 Task: For heading  Tahoma with underline.  font size for heading20,  'Change the font style of data to'Arial.  and font size to 12,  Change the alignment of both headline & data to Align left.  In the sheet  Financial Tracker Logbookbook
Action: Mouse moved to (23, 93)
Screenshot: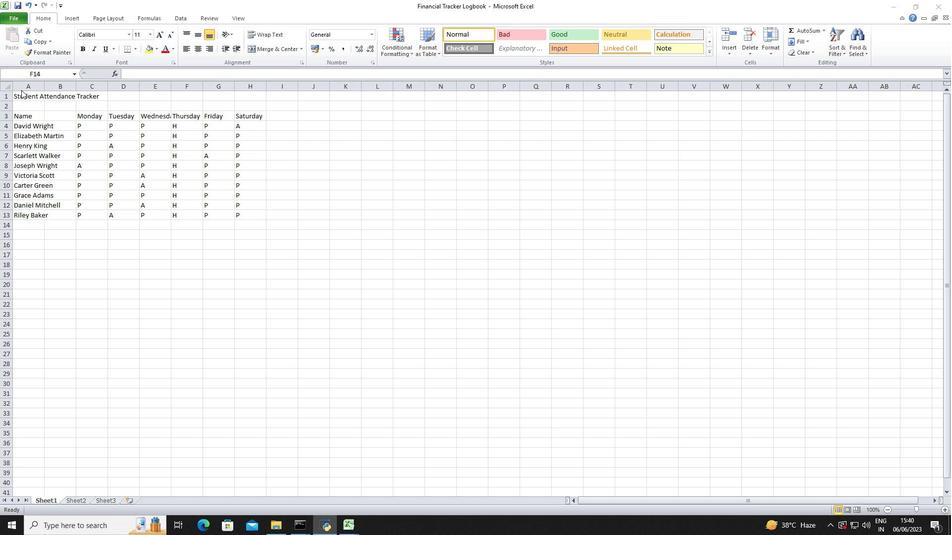 
Action: Mouse pressed left at (23, 93)
Screenshot: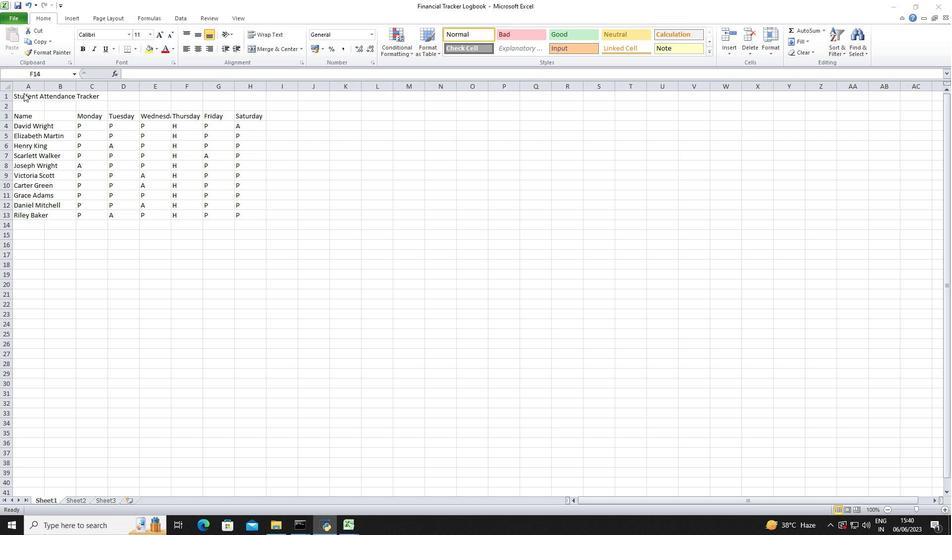 
Action: Mouse moved to (23, 93)
Screenshot: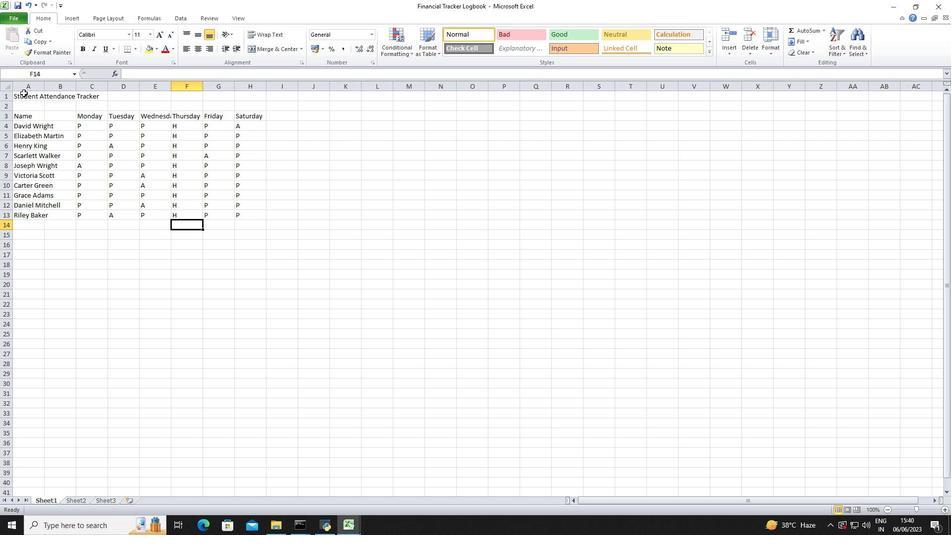 
Action: Mouse pressed left at (23, 93)
Screenshot: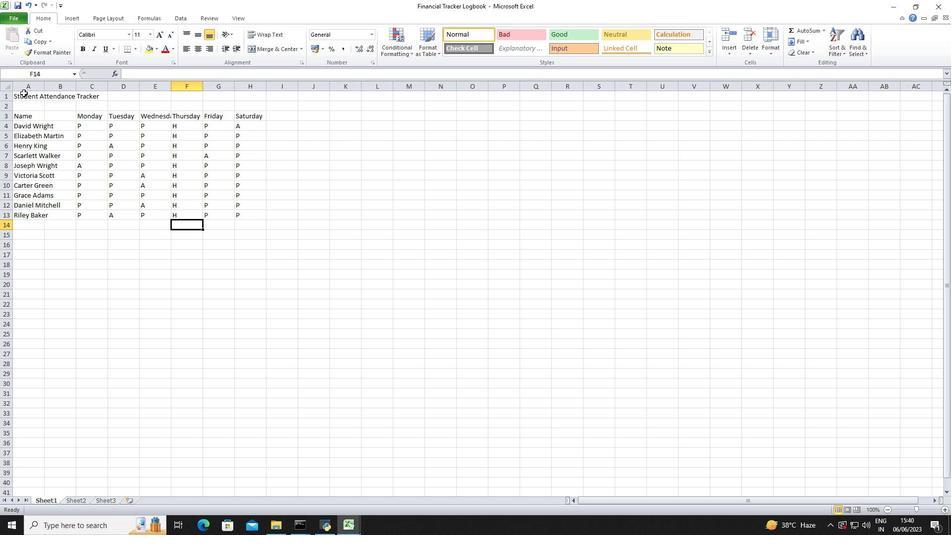 
Action: Mouse moved to (97, 33)
Screenshot: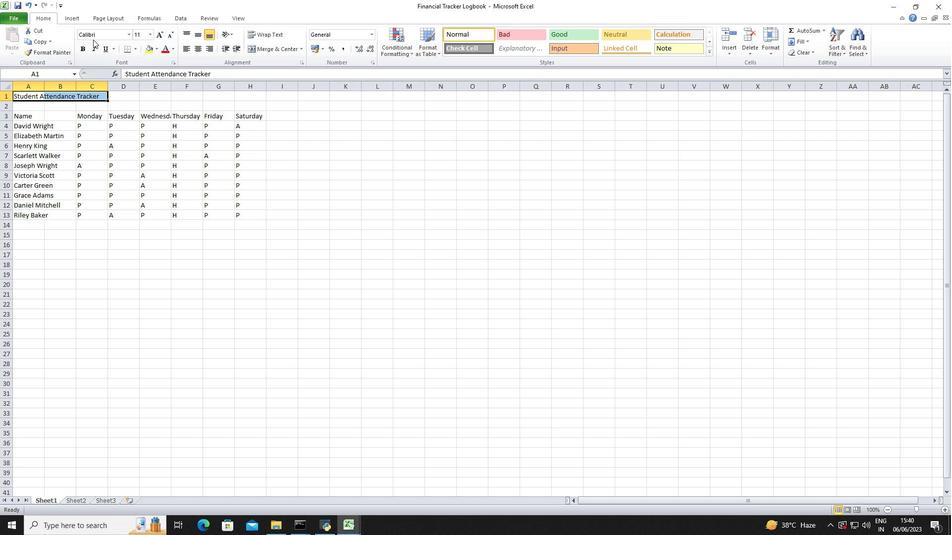 
Action: Mouse pressed left at (97, 33)
Screenshot: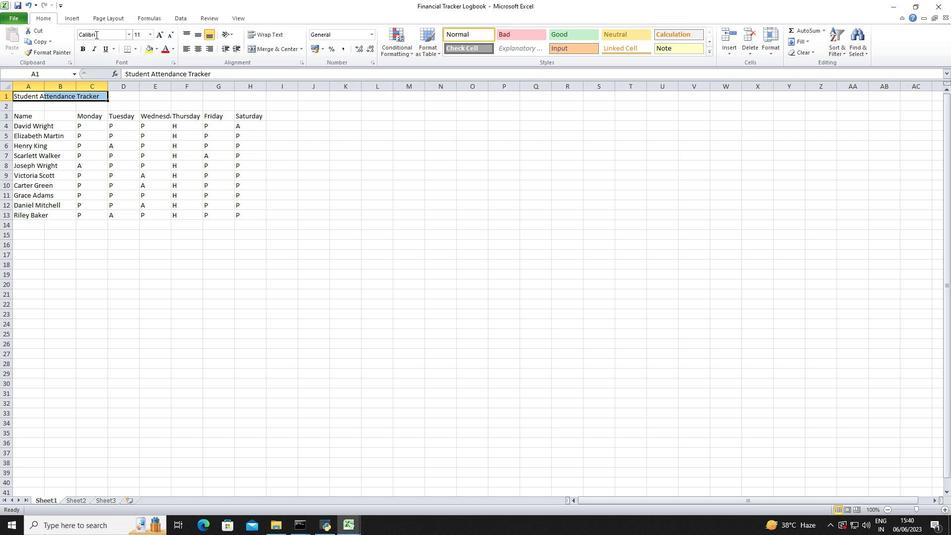 
Action: Key pressed <Key.shift>Tahoma<Key.enter>
Screenshot: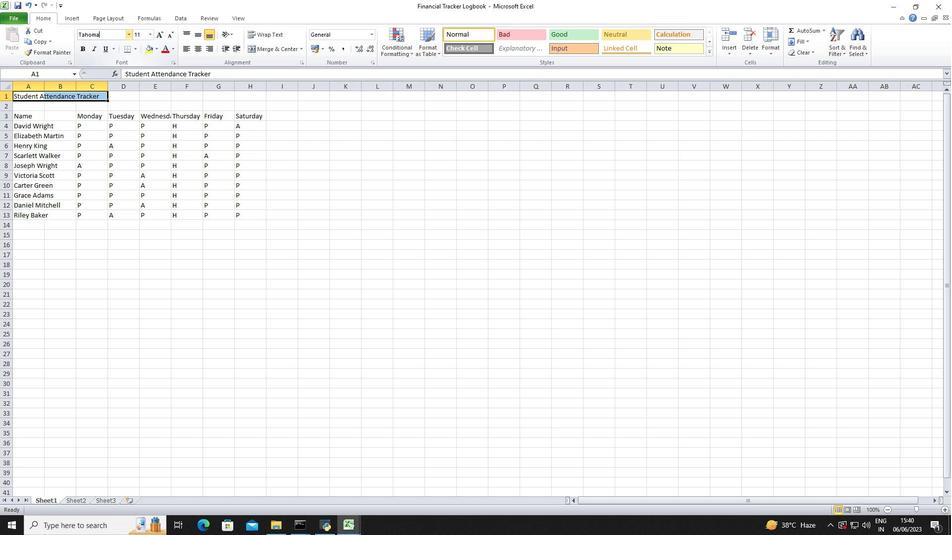 
Action: Mouse moved to (105, 51)
Screenshot: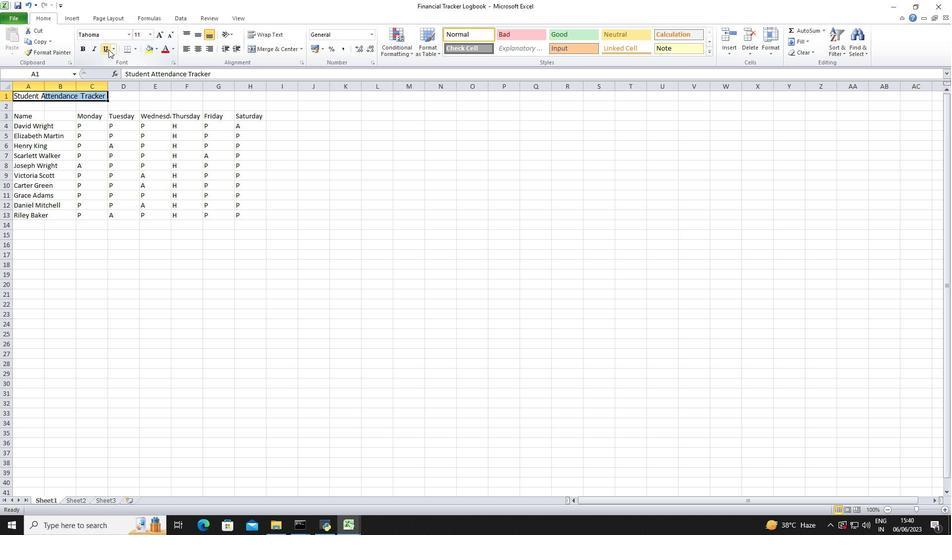 
Action: Mouse pressed left at (105, 51)
Screenshot: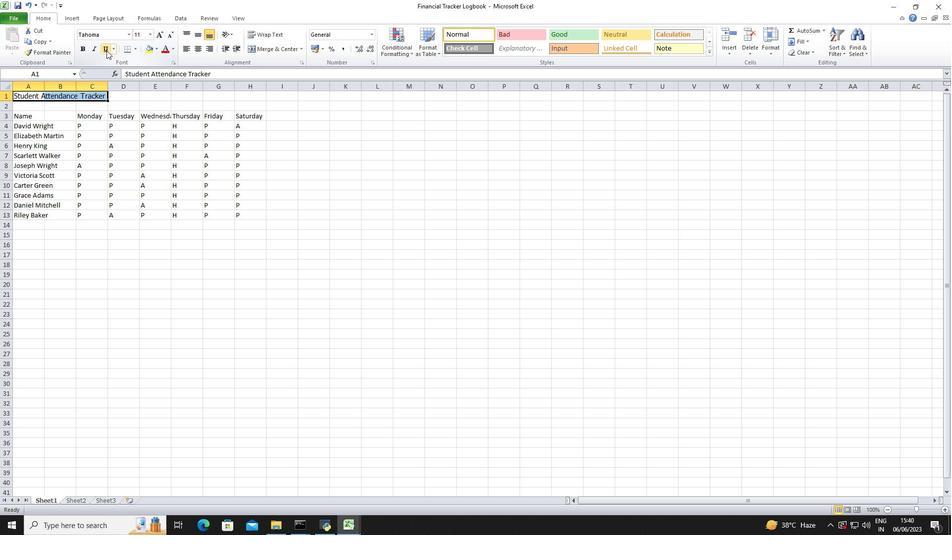 
Action: Mouse moved to (146, 35)
Screenshot: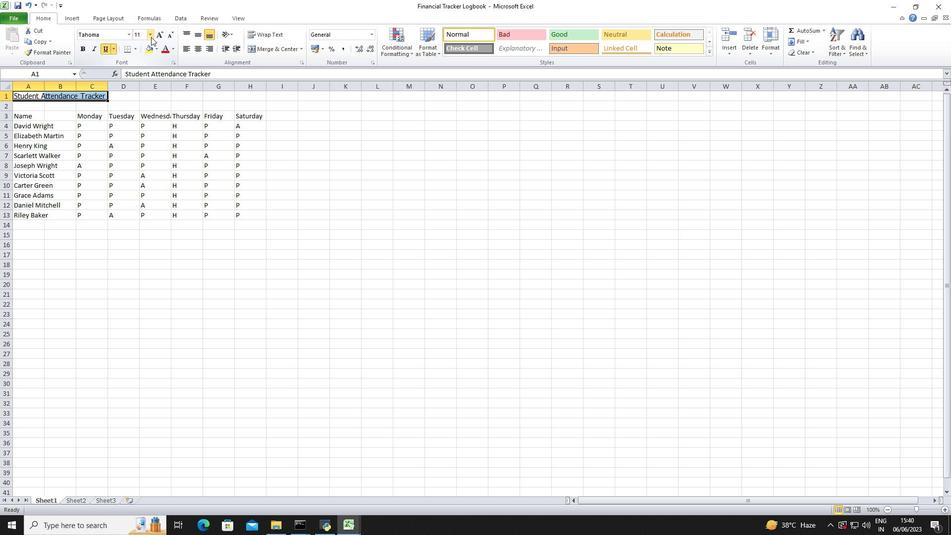 
Action: Mouse pressed left at (146, 35)
Screenshot: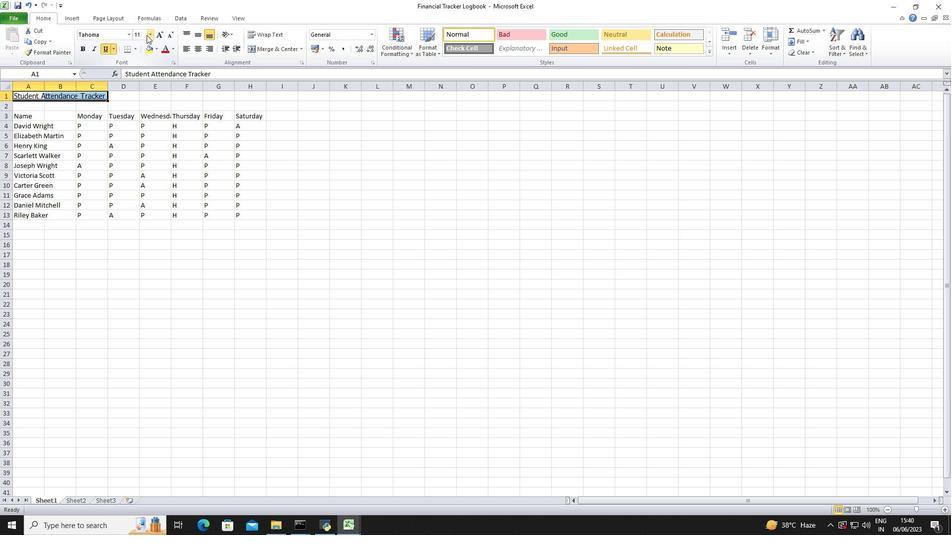 
Action: Mouse moved to (149, 35)
Screenshot: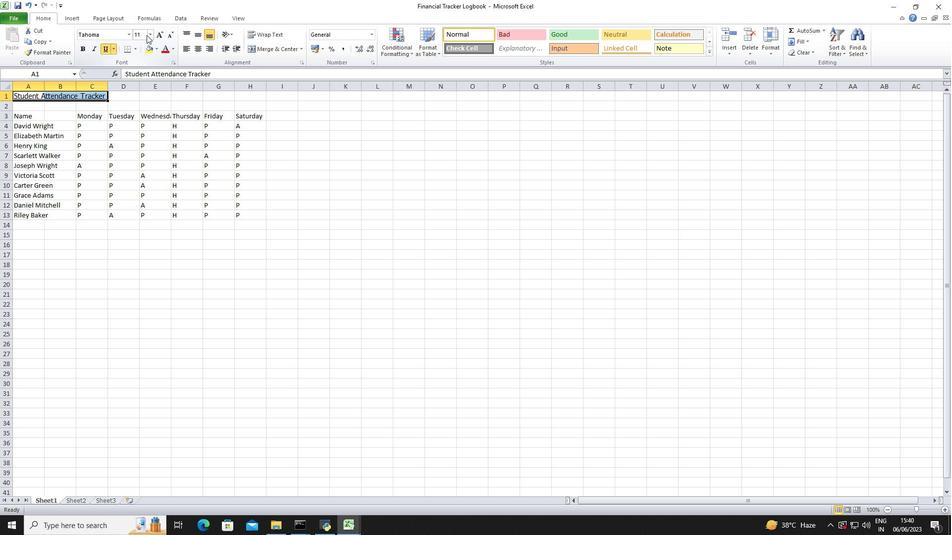 
Action: Mouse pressed left at (149, 35)
Screenshot: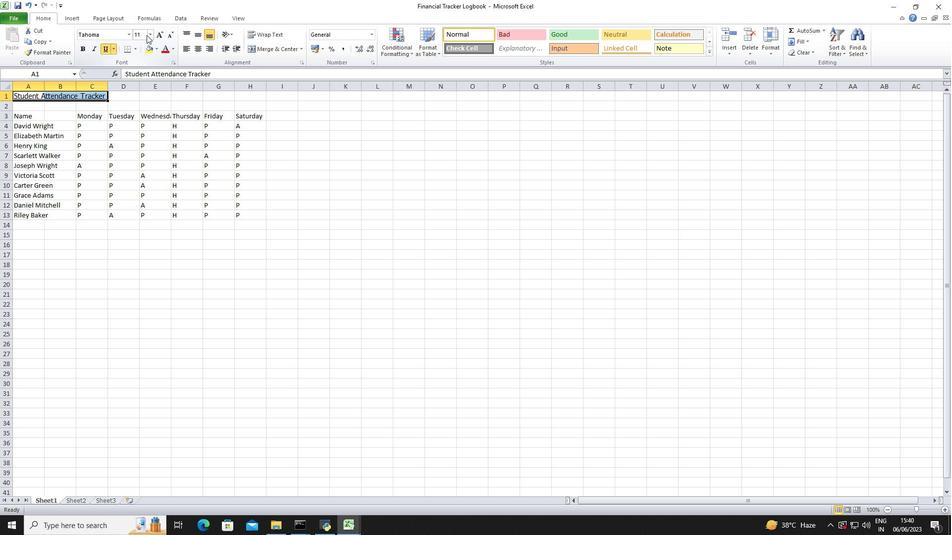 
Action: Mouse moved to (141, 113)
Screenshot: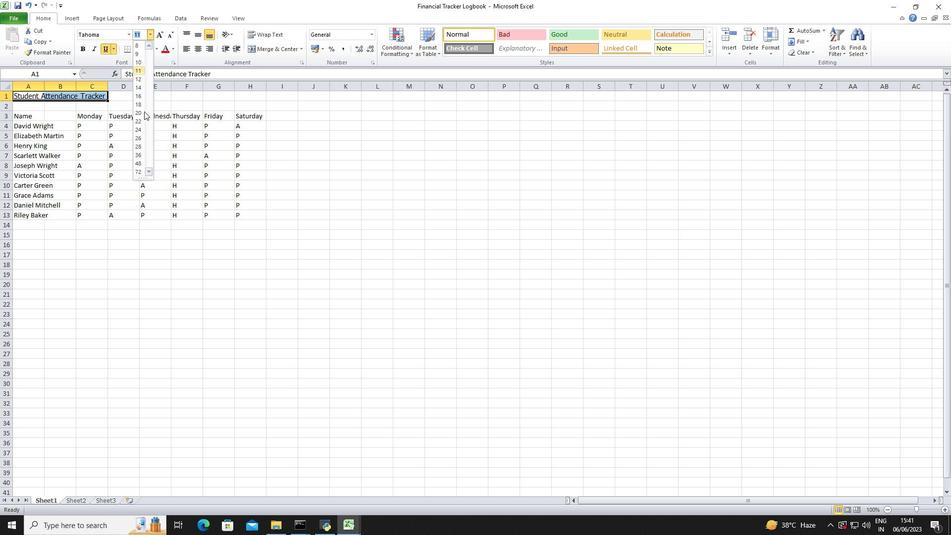 
Action: Mouse pressed left at (141, 113)
Screenshot: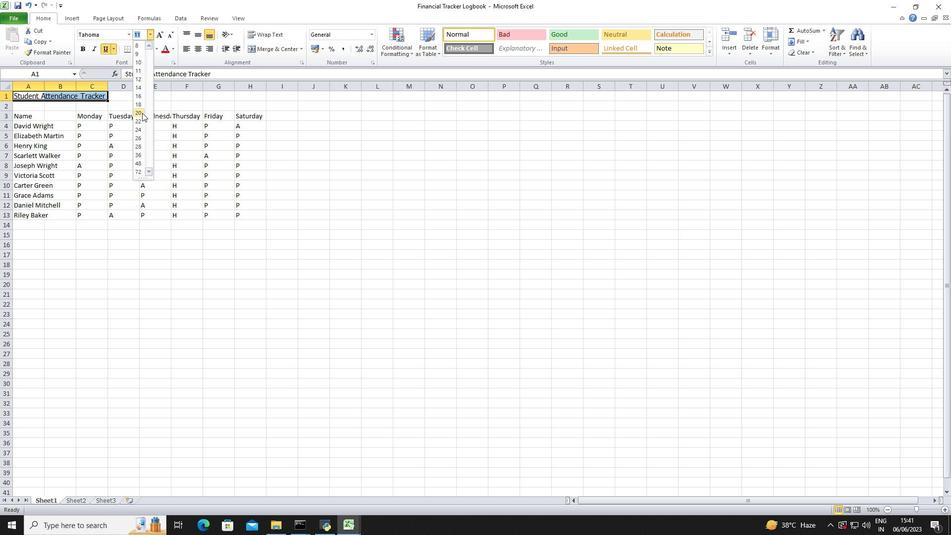 
Action: Mouse moved to (37, 120)
Screenshot: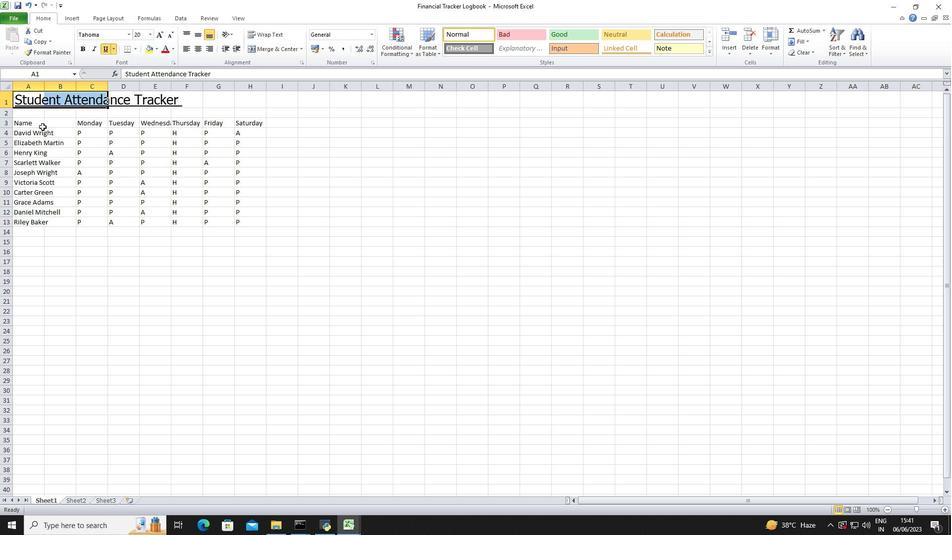 
Action: Mouse pressed left at (37, 120)
Screenshot: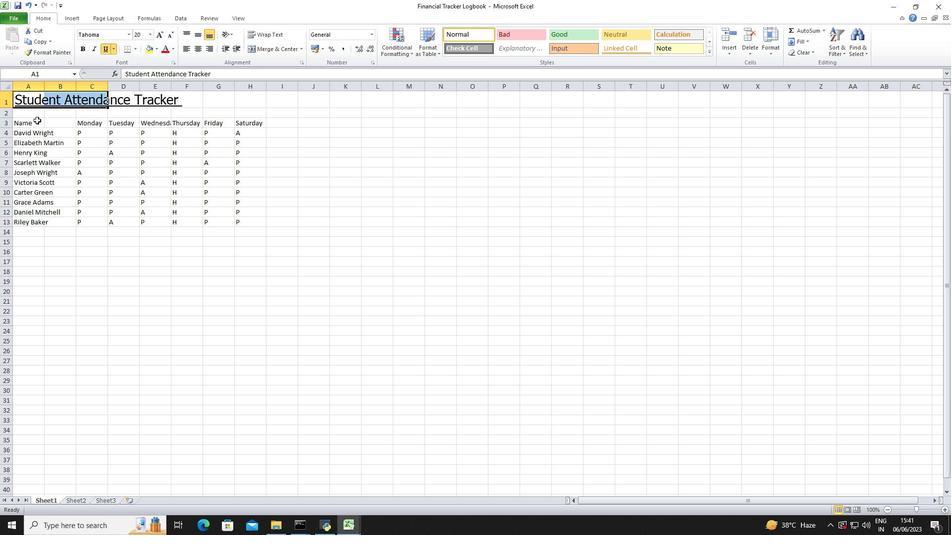 
Action: Mouse moved to (112, 31)
Screenshot: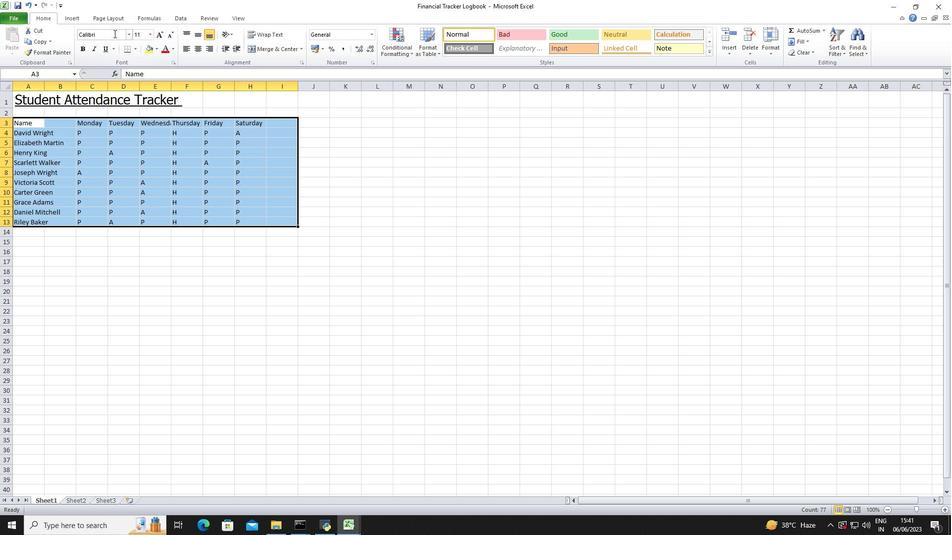 
Action: Mouse pressed left at (112, 31)
Screenshot: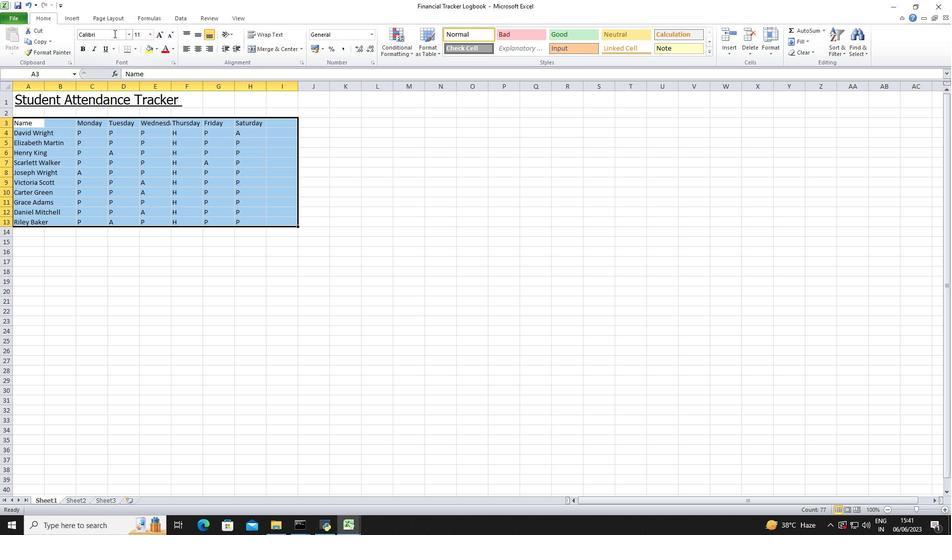 
Action: Key pressed <Key.shift>Arial<Key.enter>
Screenshot: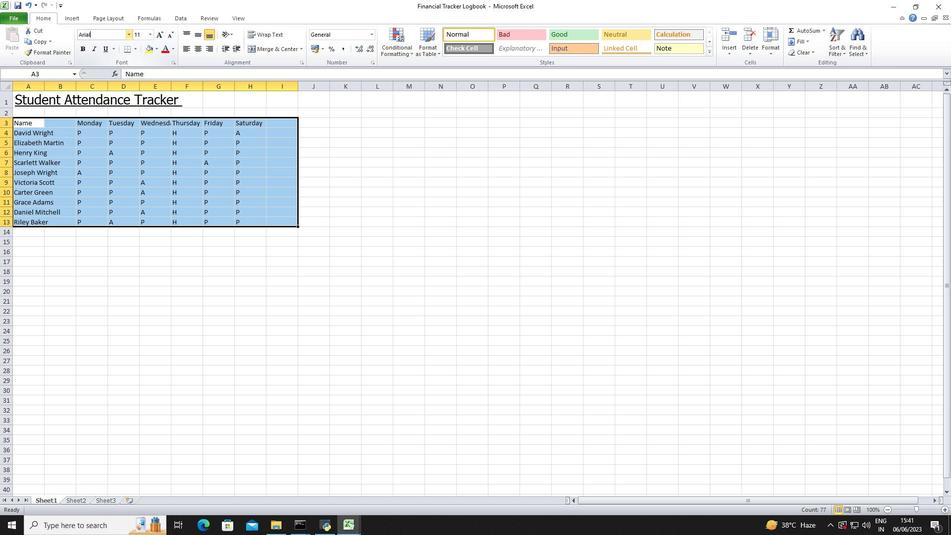
Action: Mouse moved to (149, 36)
Screenshot: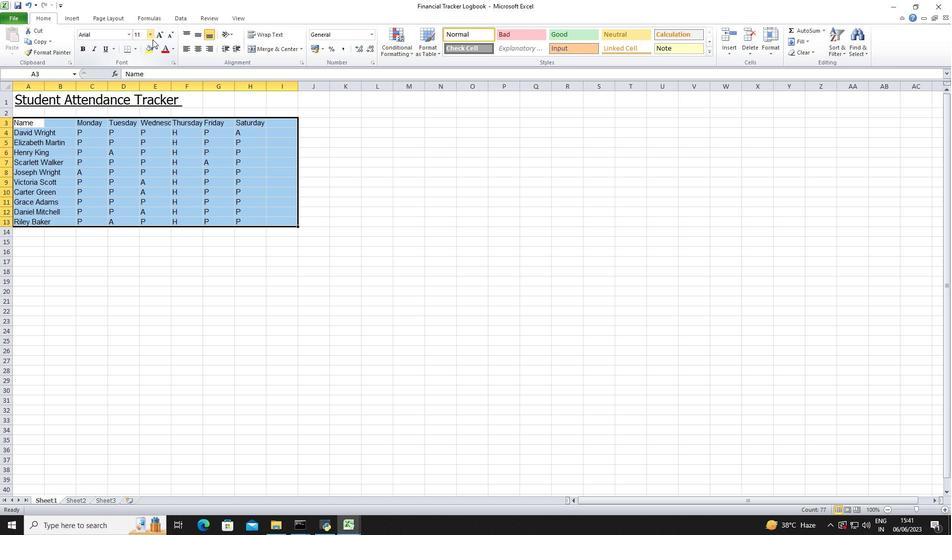 
Action: Mouse pressed left at (149, 36)
Screenshot: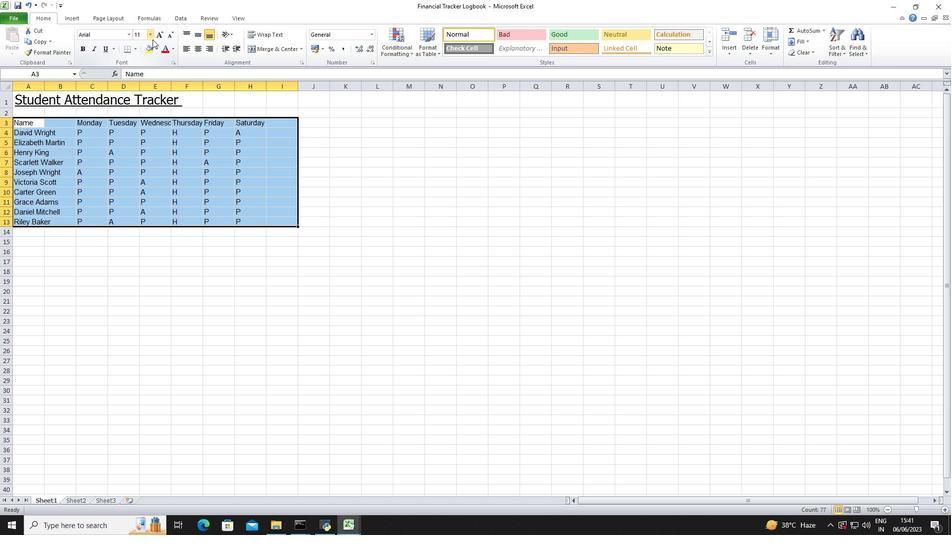
Action: Mouse moved to (143, 81)
Screenshot: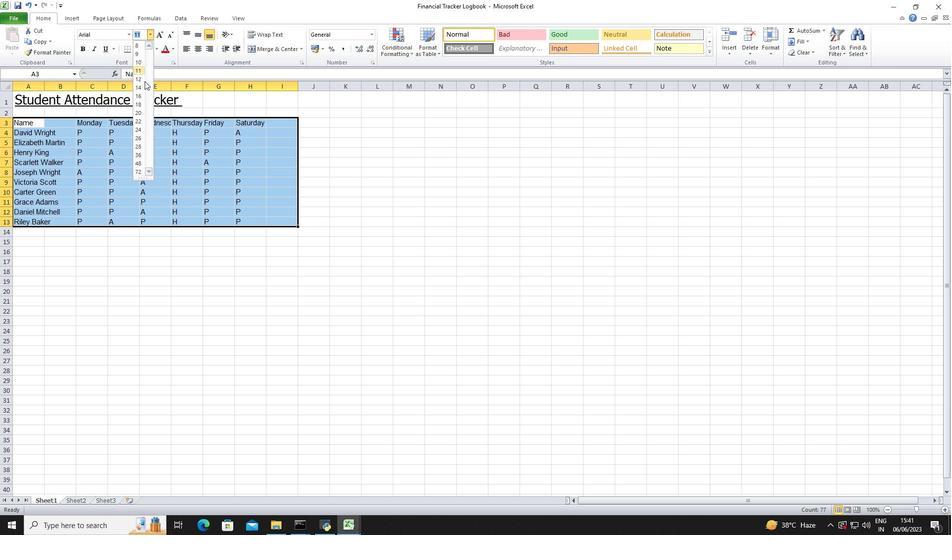 
Action: Mouse pressed left at (143, 81)
Screenshot: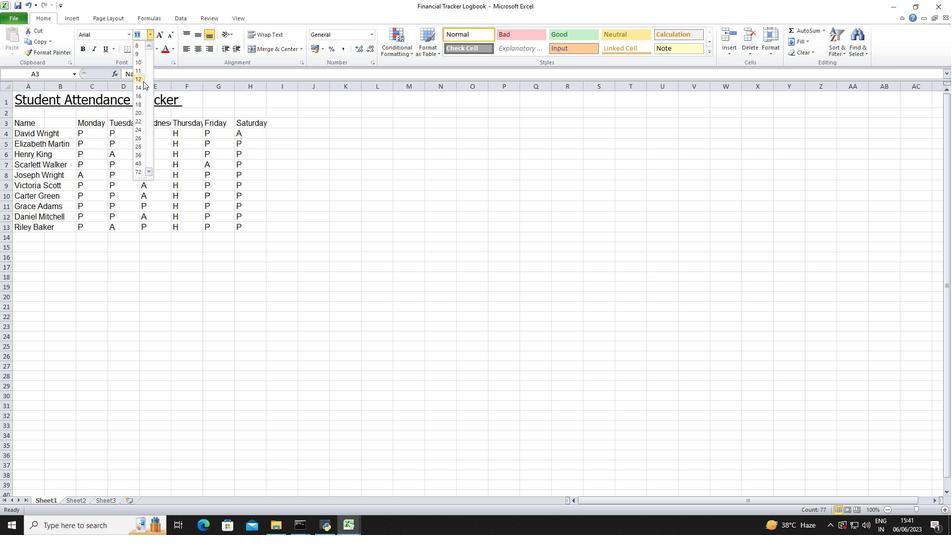 
Action: Mouse moved to (188, 47)
Screenshot: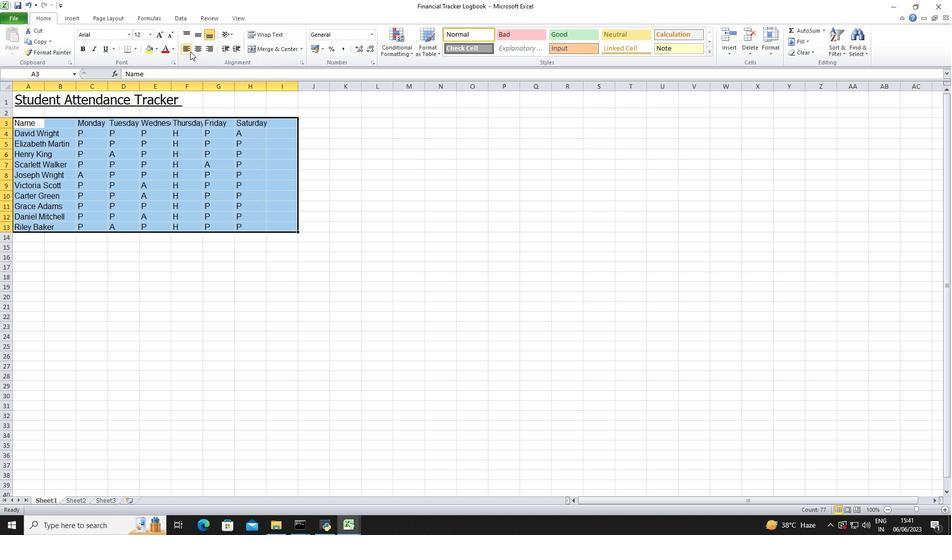 
Action: Mouse pressed left at (188, 47)
Screenshot: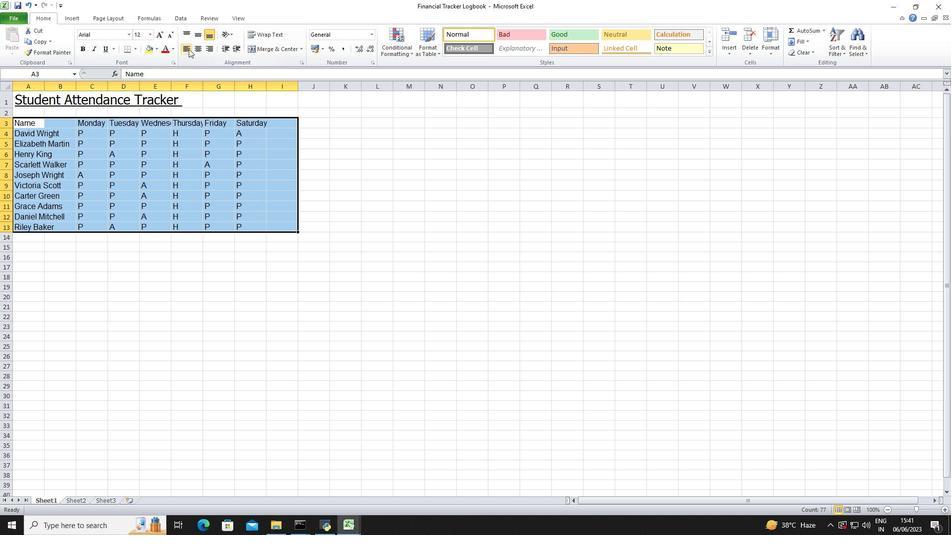 
Action: Mouse moved to (44, 98)
Screenshot: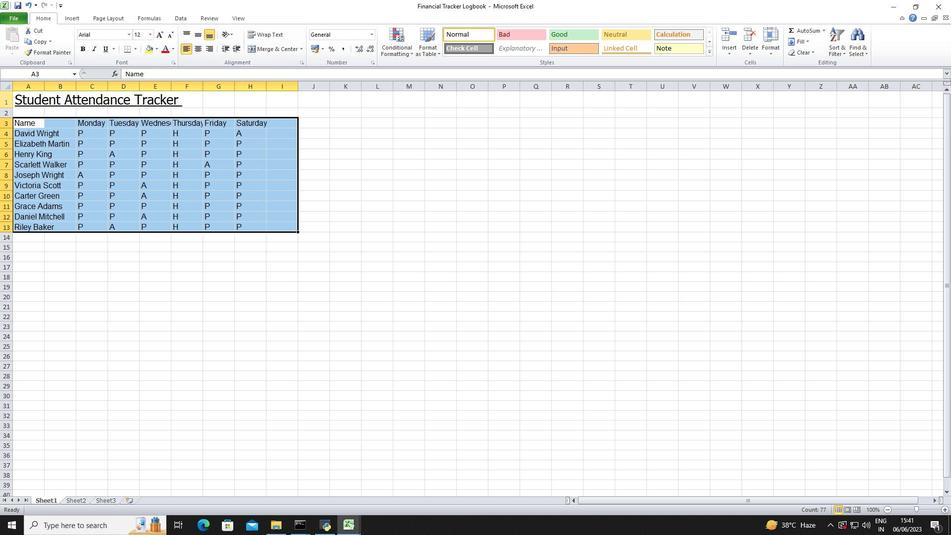
Action: Mouse pressed left at (44, 98)
Screenshot: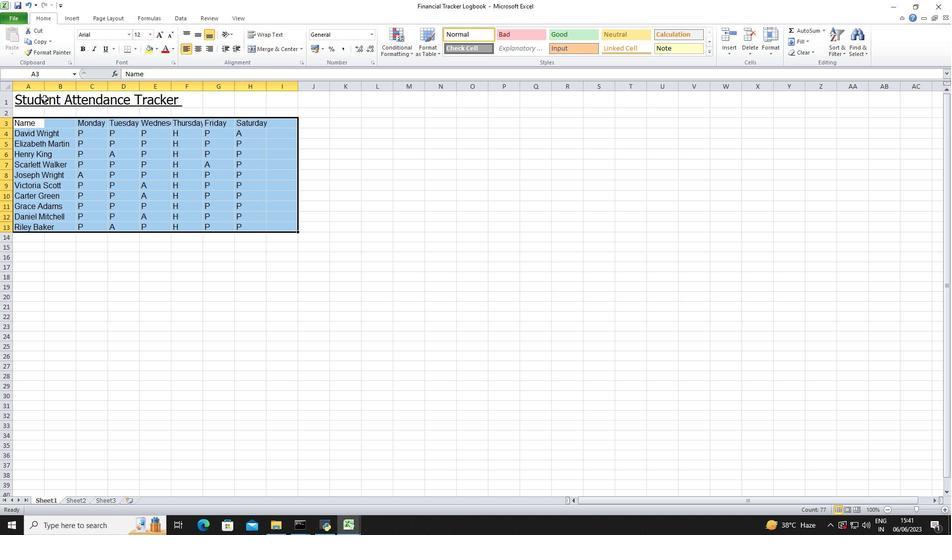 
Action: Mouse moved to (18, 98)
Screenshot: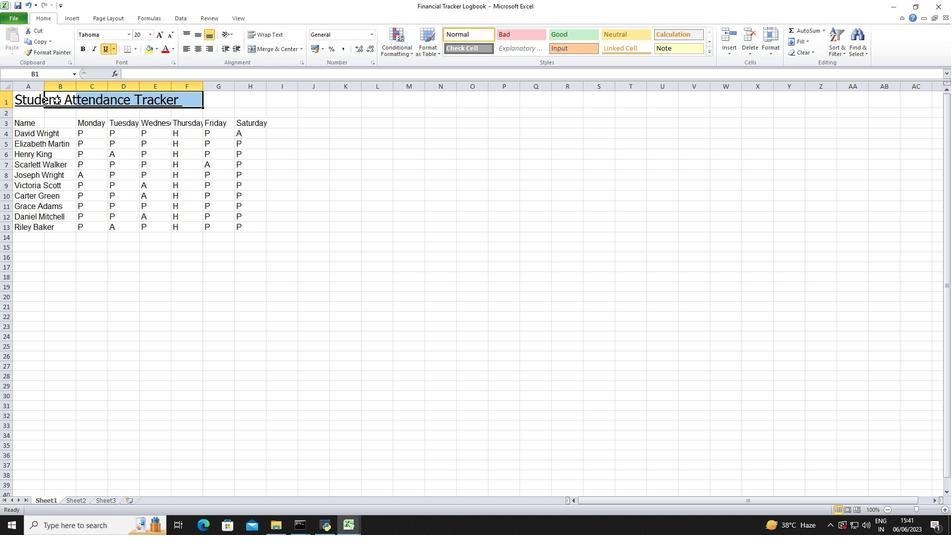 
Action: Mouse pressed left at (18, 98)
Screenshot: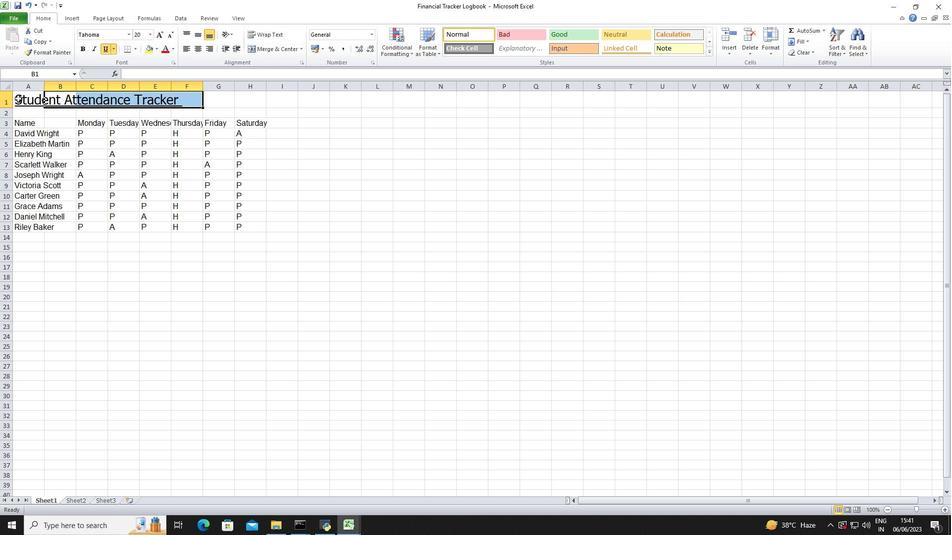 
Action: Mouse moved to (188, 51)
Screenshot: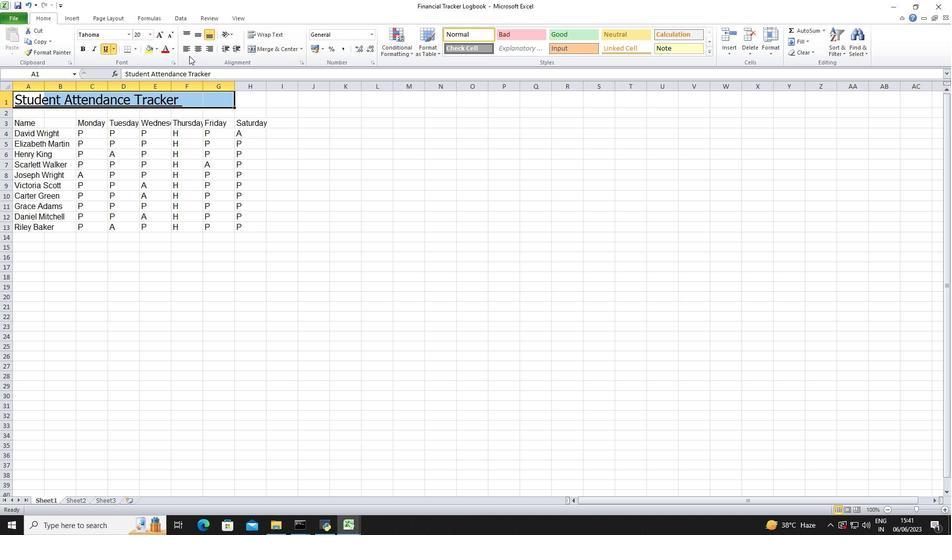
Action: Mouse pressed left at (188, 51)
Screenshot: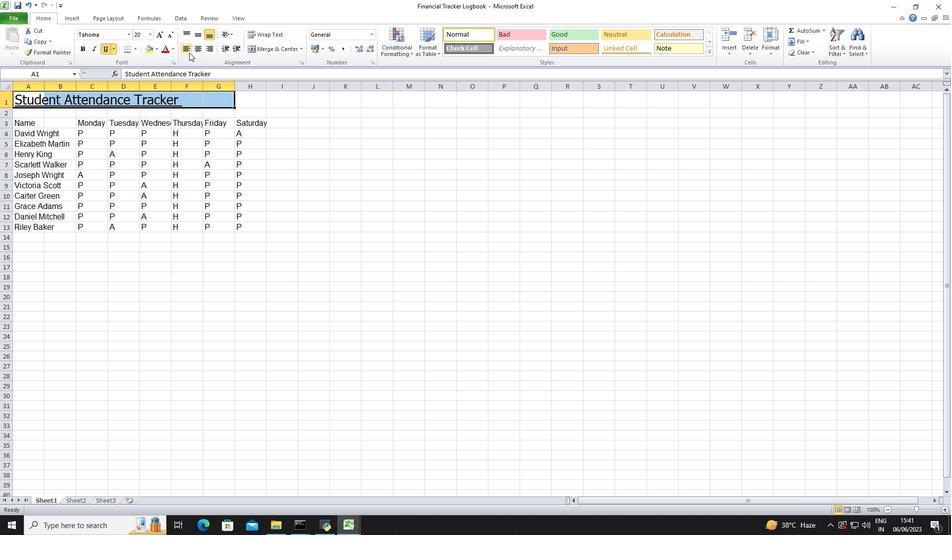 
Action: Mouse moved to (357, 147)
Screenshot: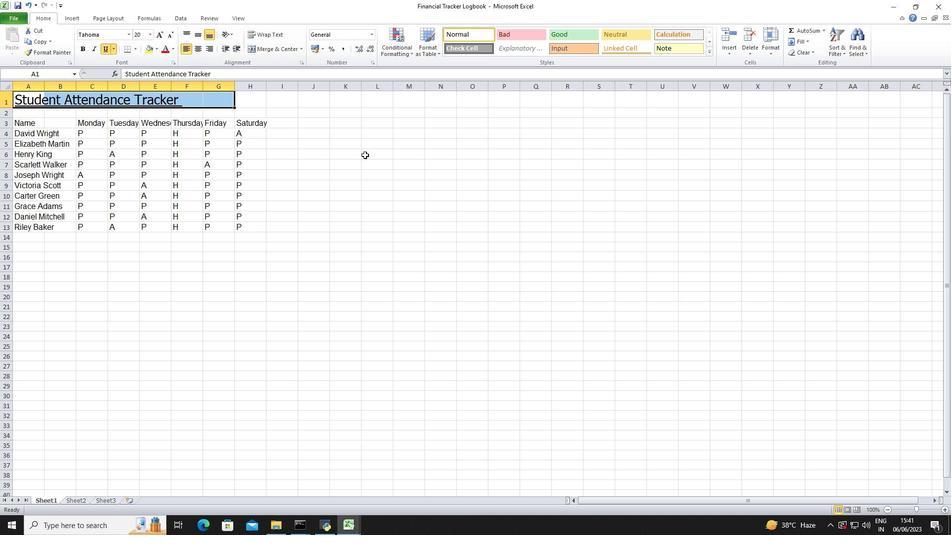 
Action: Mouse pressed left at (357, 147)
Screenshot: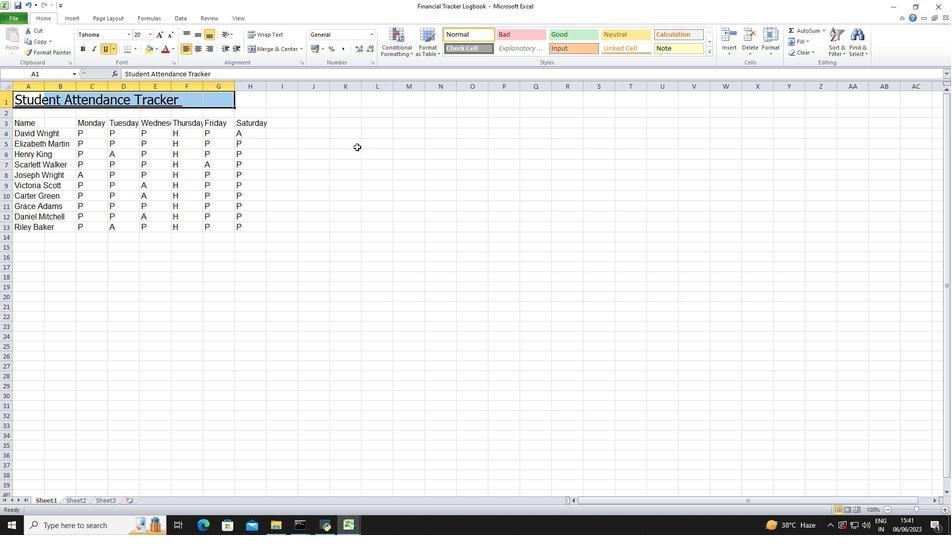 
Action: Mouse moved to (107, 88)
Screenshot: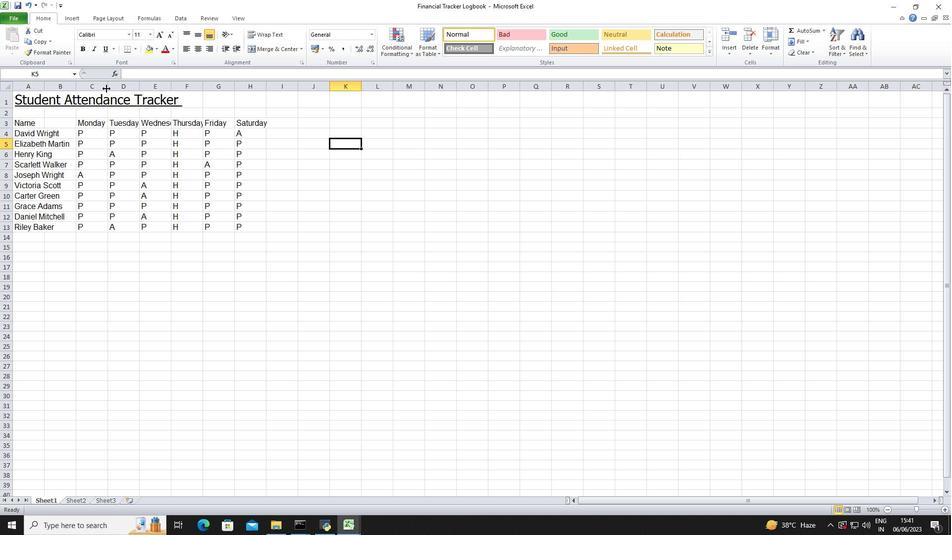 
Action: Mouse pressed left at (107, 88)
Screenshot: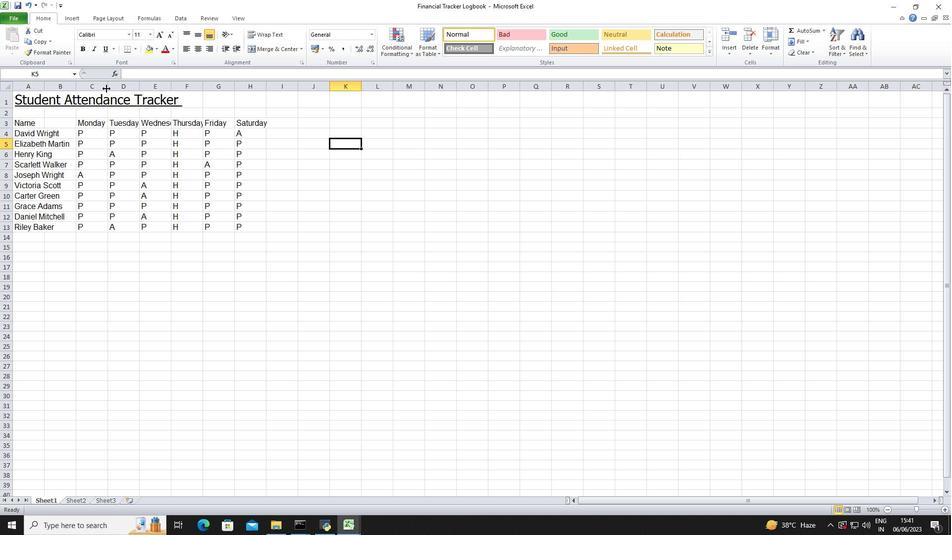 
Action: Mouse moved to (148, 85)
Screenshot: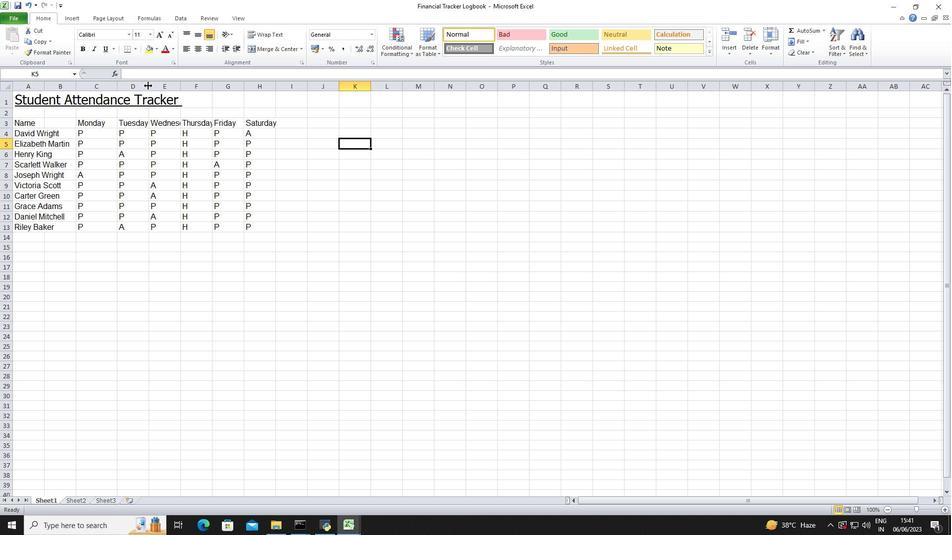
Action: Mouse pressed left at (148, 85)
Screenshot: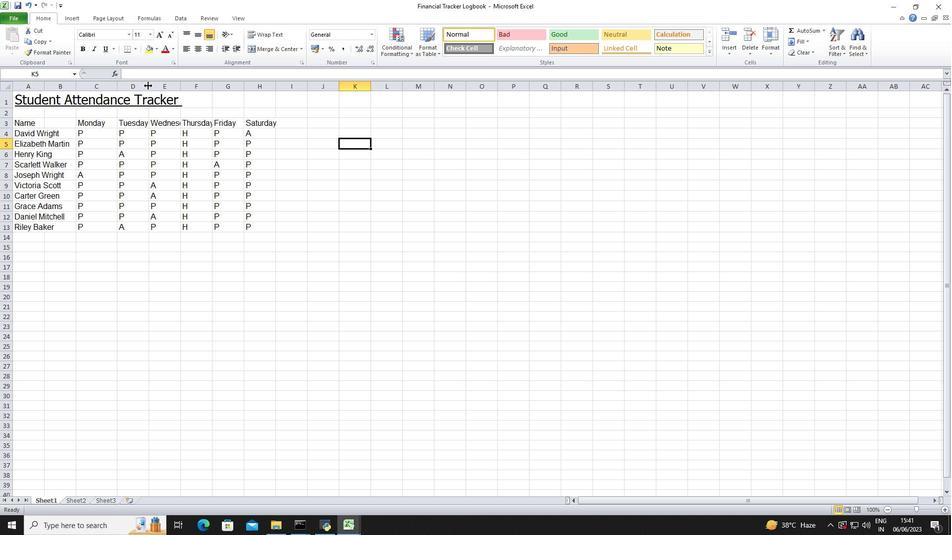 
Action: Mouse moved to (187, 87)
Screenshot: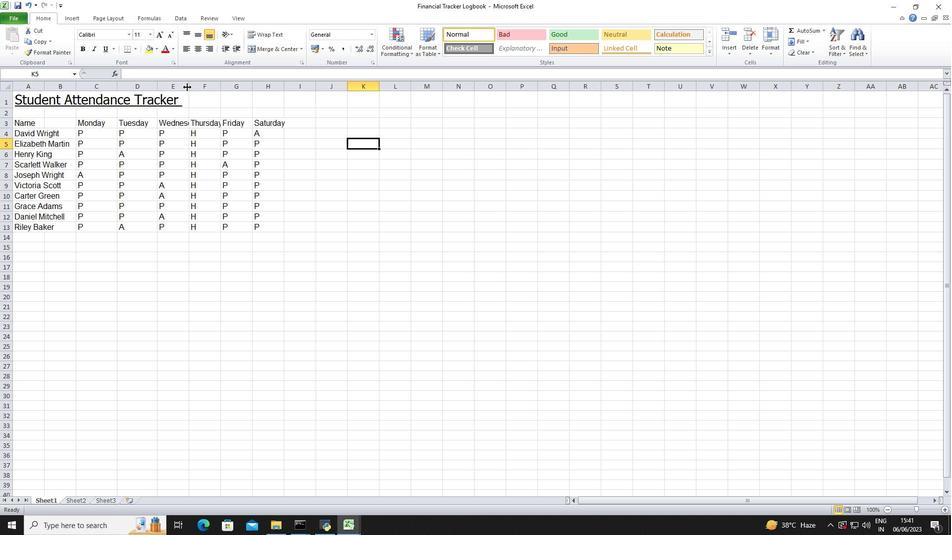 
Action: Mouse pressed left at (187, 87)
Screenshot: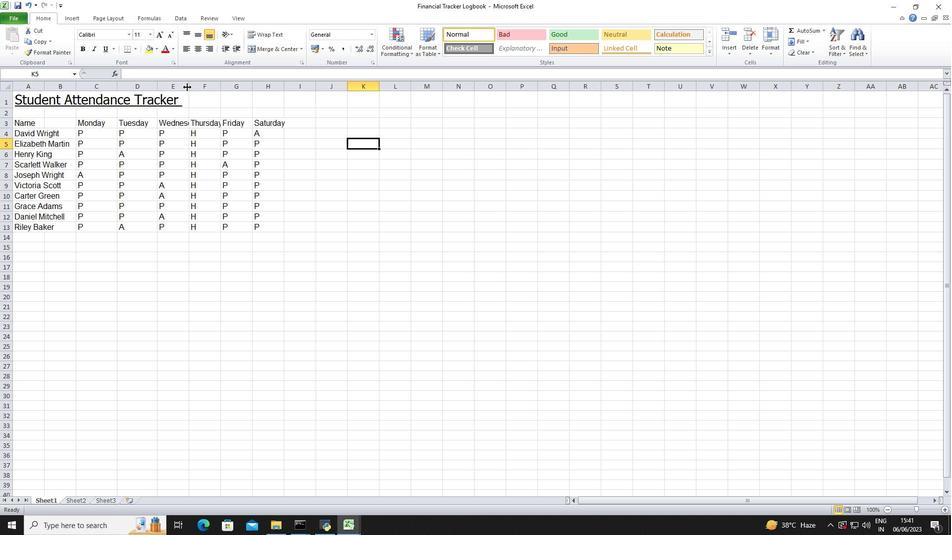 
Action: Mouse moved to (197, 88)
Screenshot: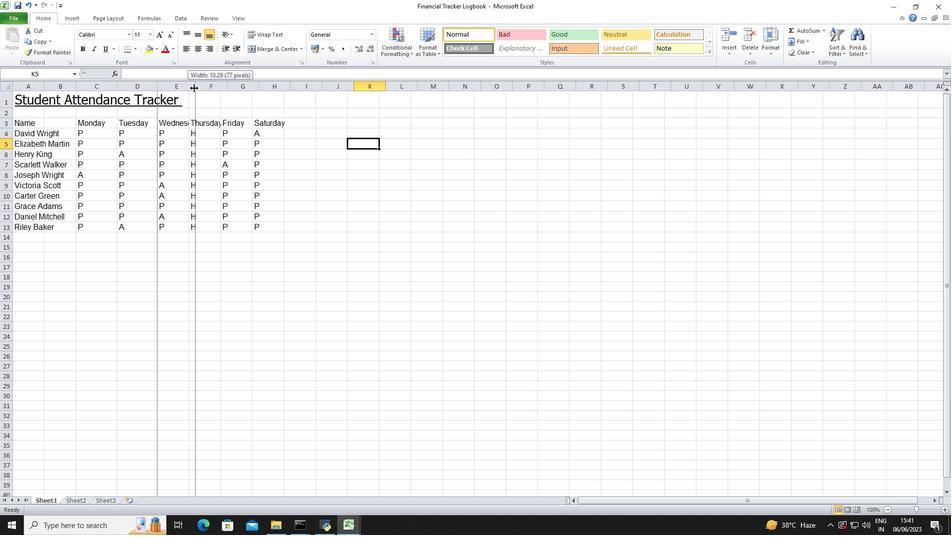
Action: Mouse pressed left at (197, 88)
Screenshot: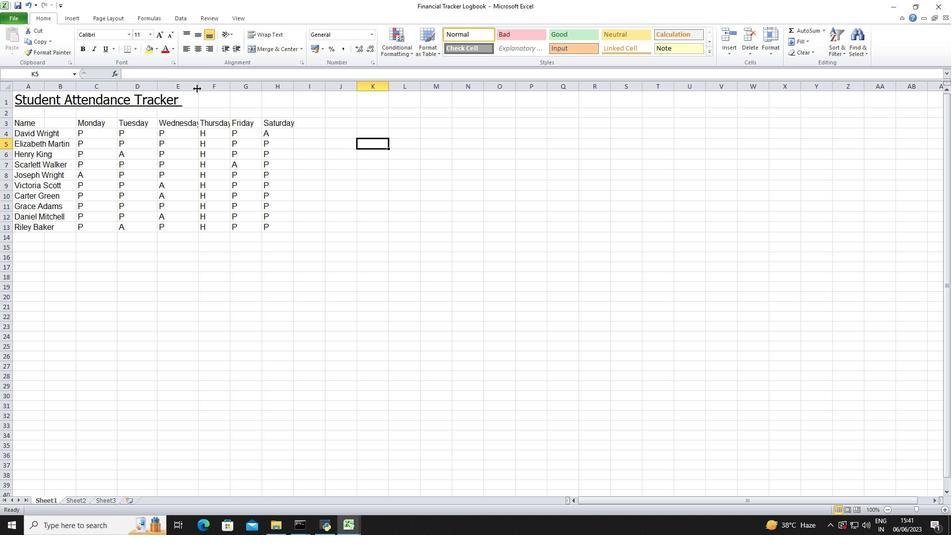 
Action: Mouse moved to (240, 88)
Screenshot: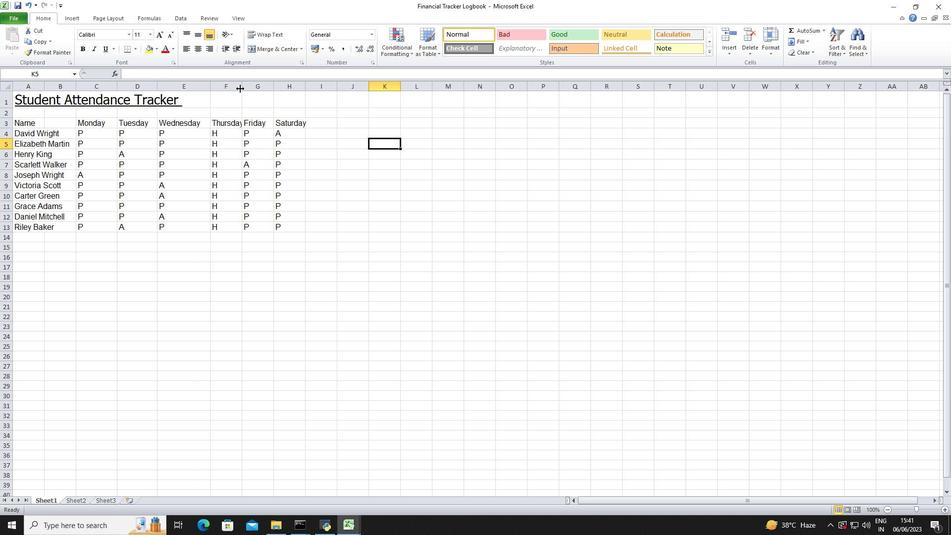 
Action: Mouse pressed left at (240, 88)
Screenshot: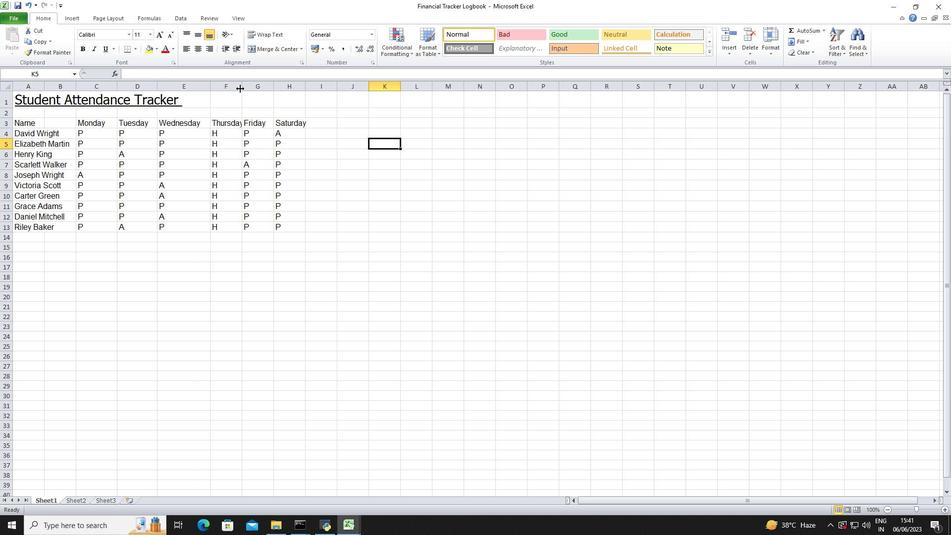 
Action: Mouse moved to (374, 120)
Screenshot: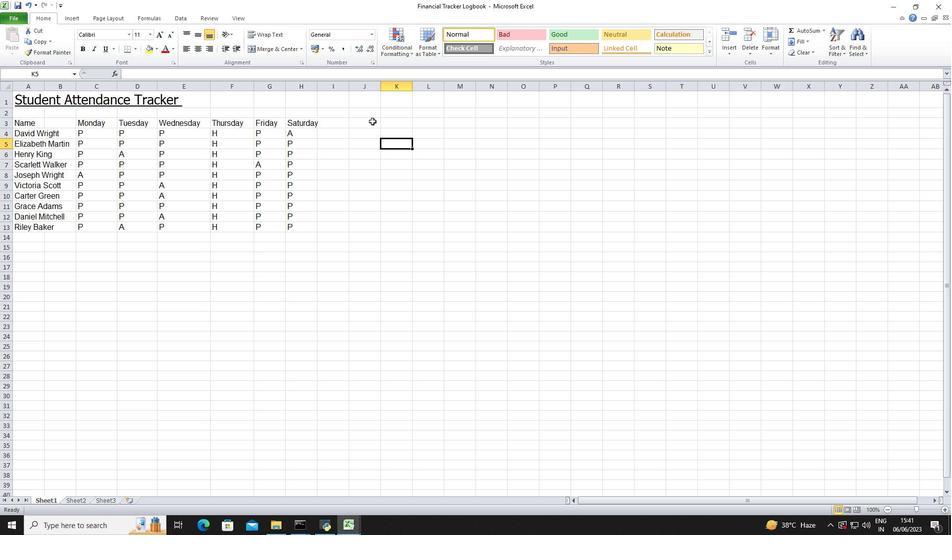 
Action: Mouse pressed left at (374, 120)
Screenshot: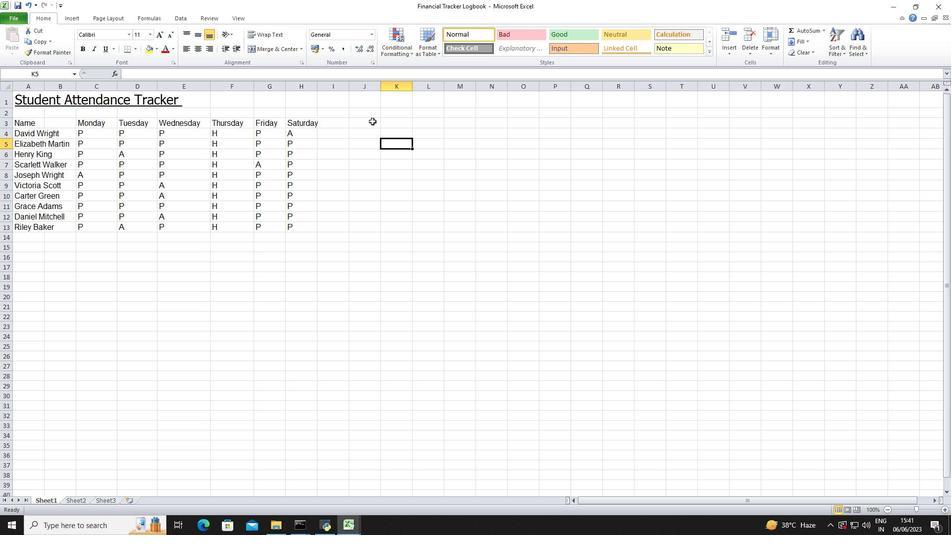 
